Task: Create in the project AgileFalcon in Backlog an issue 'Upgrade the deployment pipeline of a web application to improve the speed and reliability of deployment', assign it to team member softage.3@softage.net and change the status to IN PROGRESS. Create in the project AgileFalcon in Backlog an issue 'Create a new online platform for online photography courses with advanced image editing and composition features', assign it to team member softage.4@softage.net and change the status to IN PROGRESS
Action: Mouse moved to (313, 238)
Screenshot: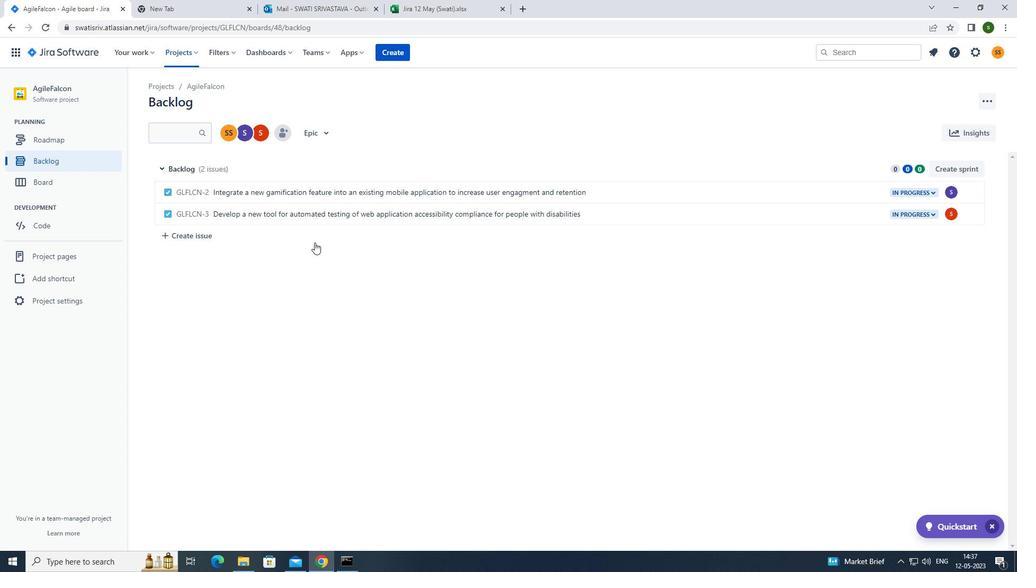 
Action: Mouse pressed left at (313, 238)
Screenshot: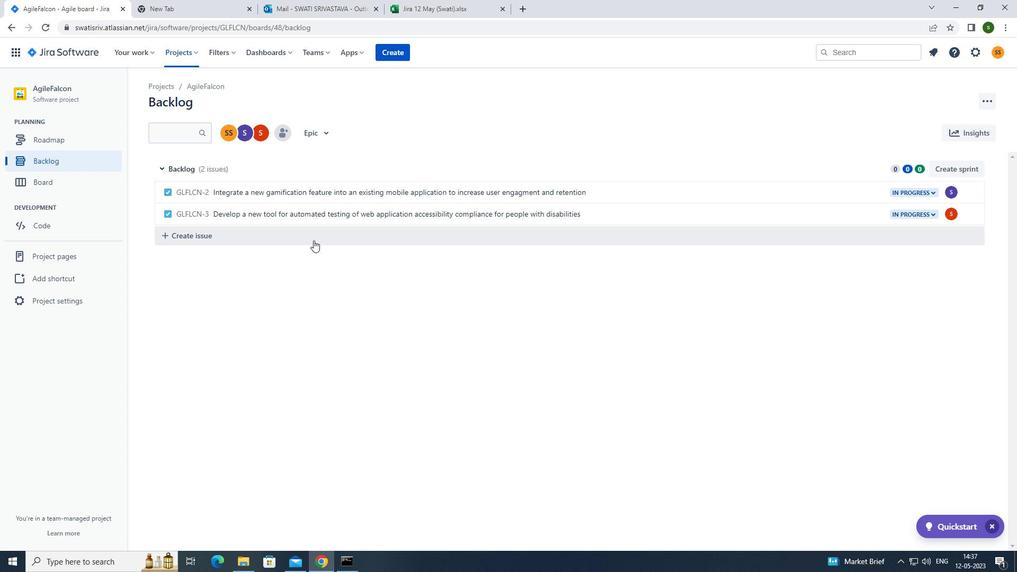 
Action: Mouse moved to (334, 235)
Screenshot: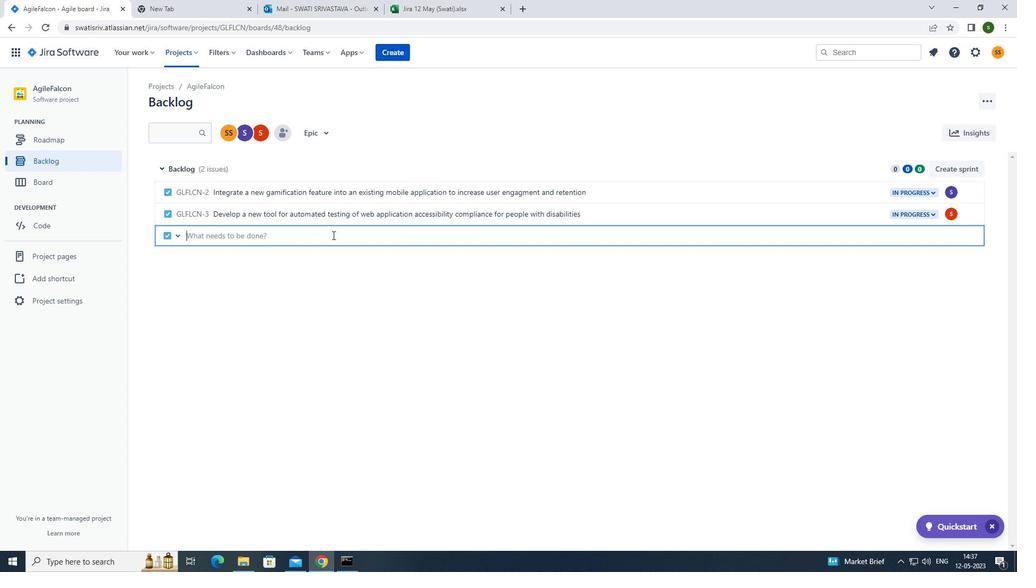 
Action: Key pressed <Key.caps_lock>u<Key.caps_lock>pgrade<Key.space>the<Key.space>deployment<Key.space>pipeline<Key.space>of<Key.space>a<Key.space>web<Key.space>application<Key.space>to<Key.space>improve<Key.space>the<Key.space>sppeed<Key.space>
Screenshot: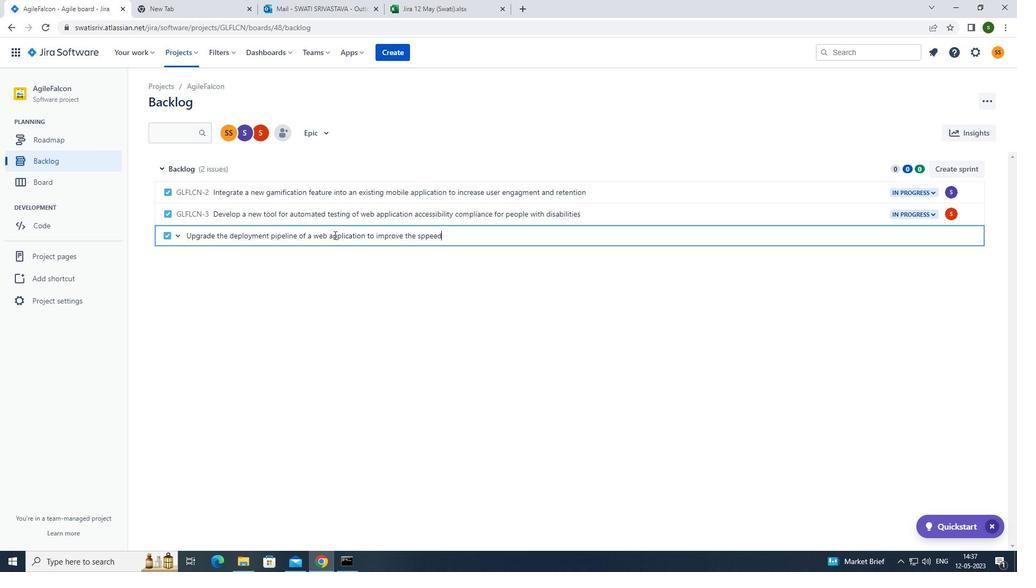 
Action: Mouse moved to (426, 235)
Screenshot: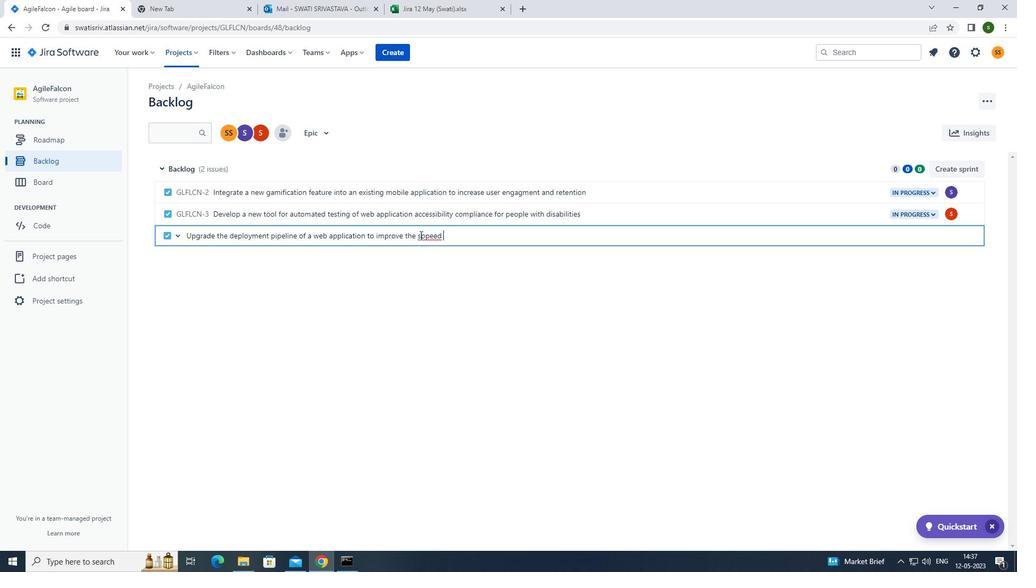
Action: Mouse pressed left at (426, 235)
Screenshot: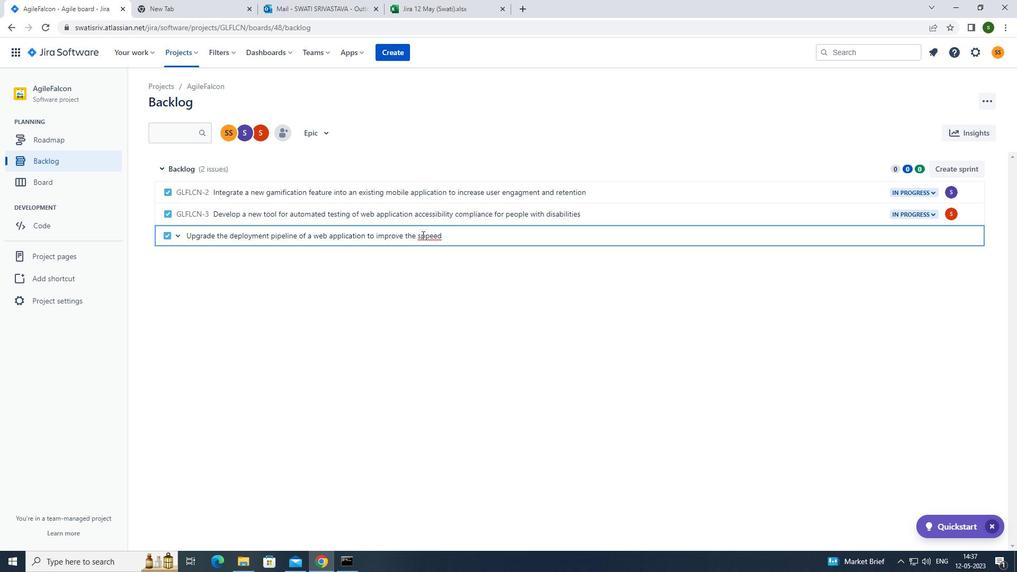 
Action: Key pressed <Key.backspace>
Screenshot: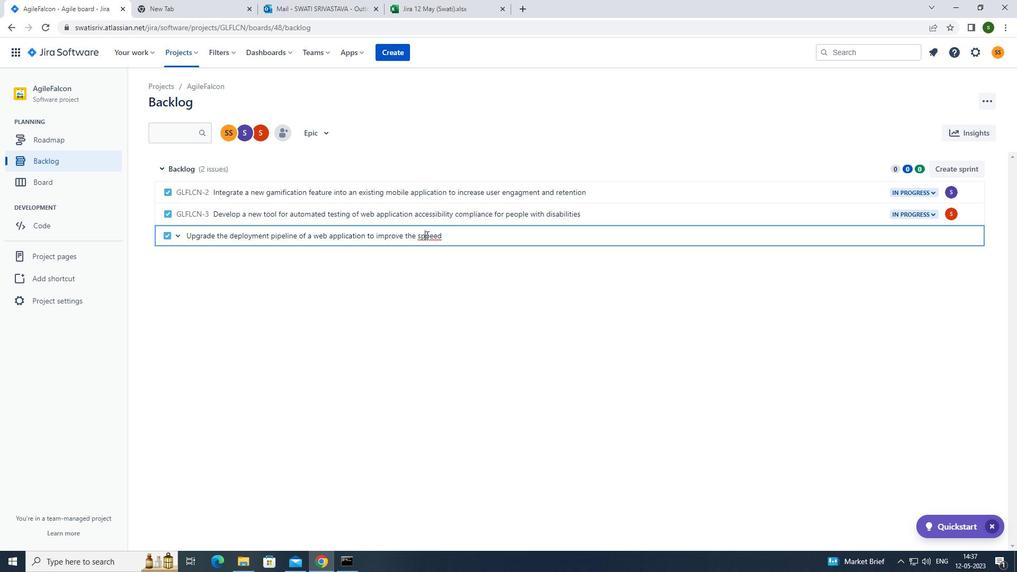 
Action: Mouse moved to (448, 233)
Screenshot: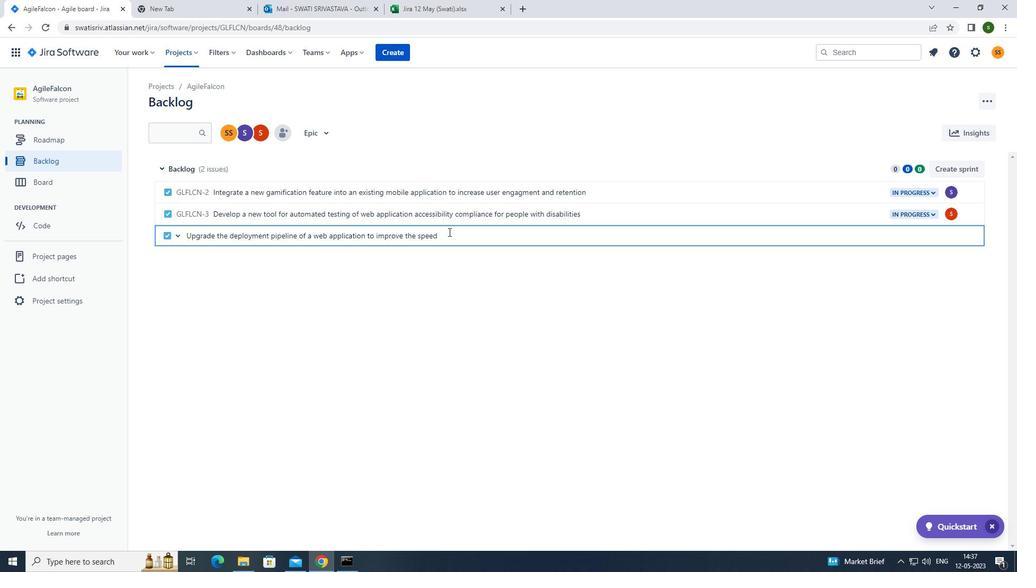
Action: Mouse pressed left at (448, 233)
Screenshot: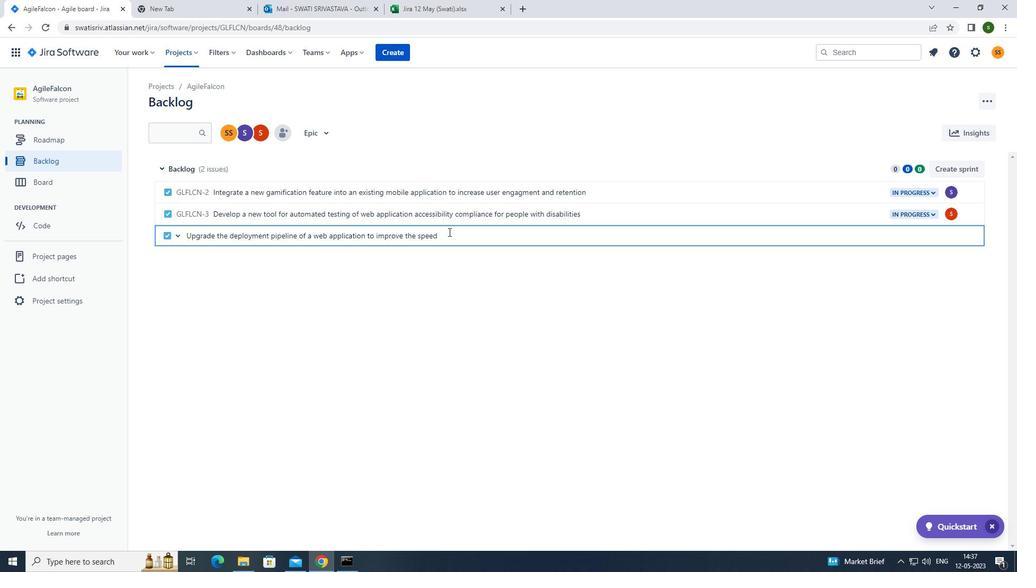 
Action: Key pressed and<Key.space>reliability<Key.space>of<Key.space>deployment<Key.space><Key.enter>
Screenshot: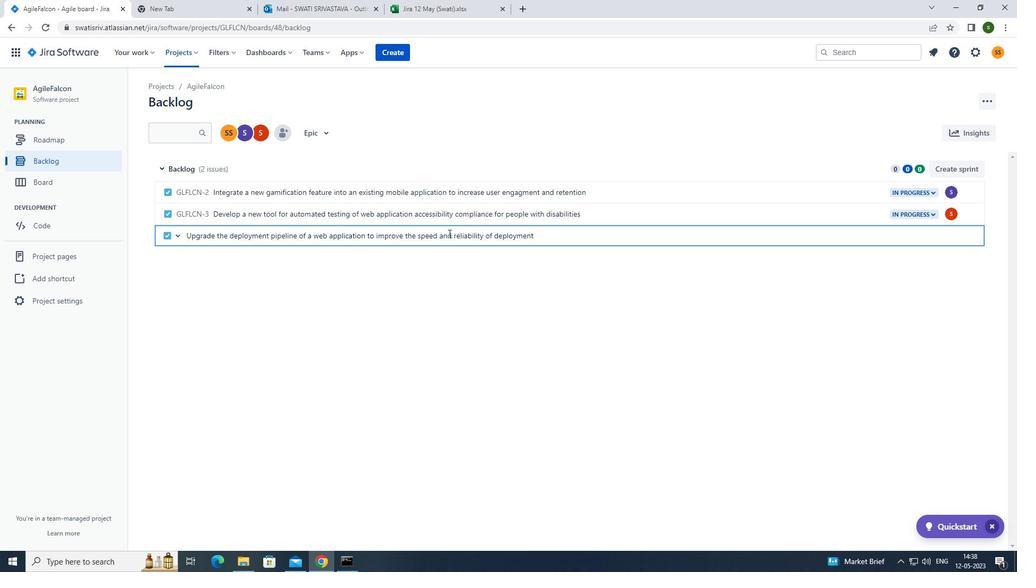 
Action: Mouse moved to (949, 239)
Screenshot: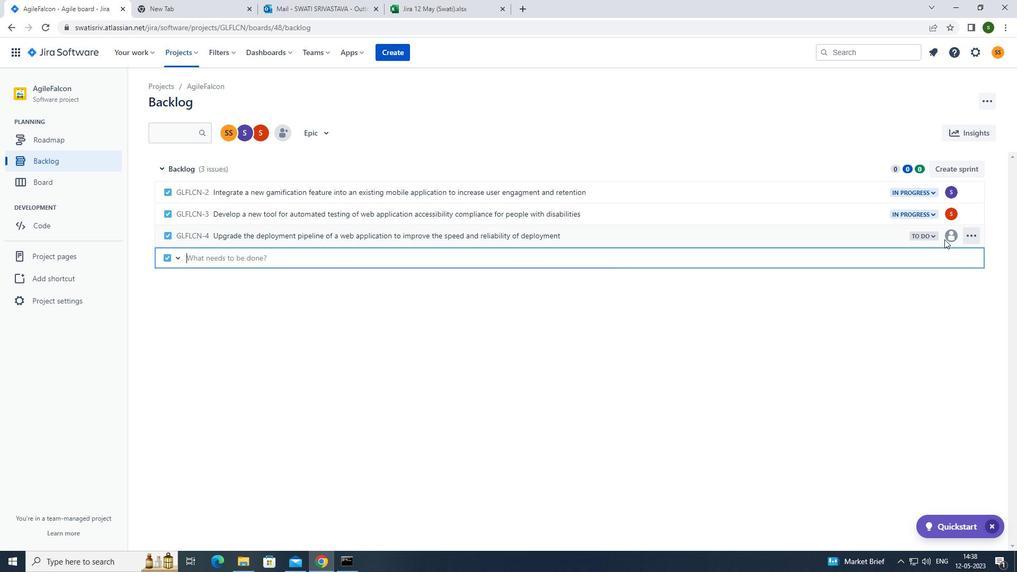 
Action: Mouse pressed left at (949, 239)
Screenshot: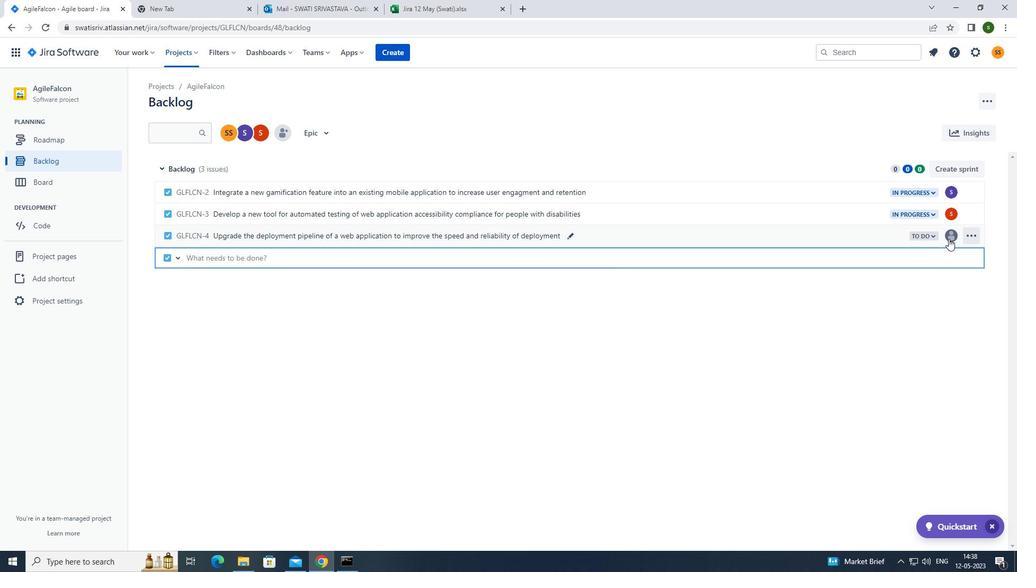
Action: Mouse moved to (870, 346)
Screenshot: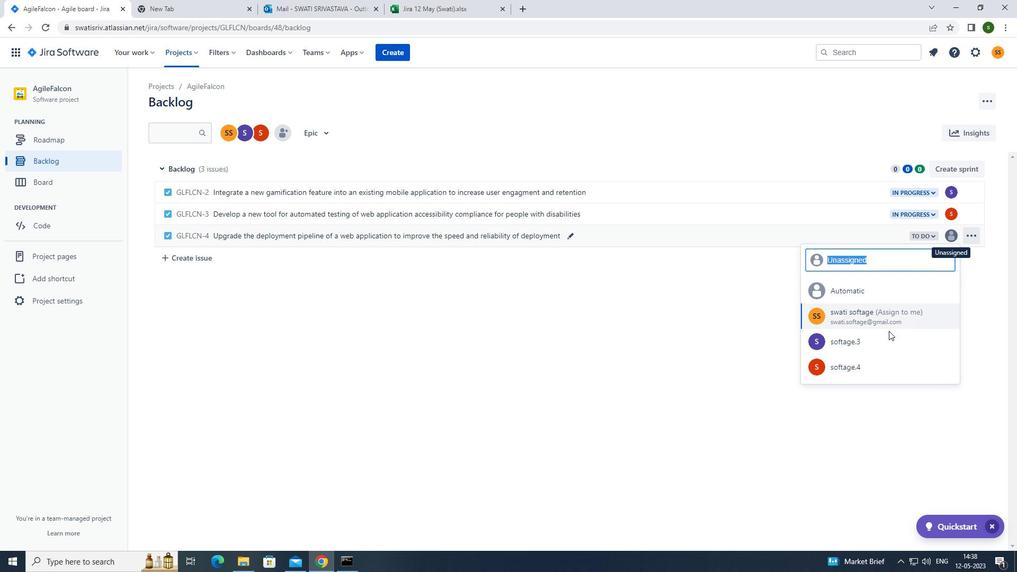 
Action: Mouse pressed left at (870, 346)
Screenshot: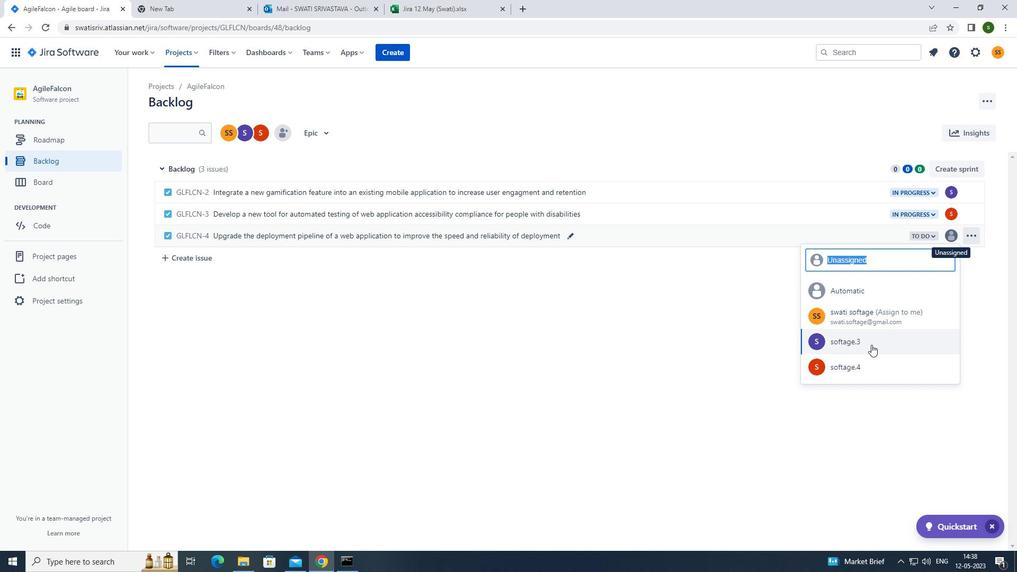 
Action: Mouse moved to (931, 234)
Screenshot: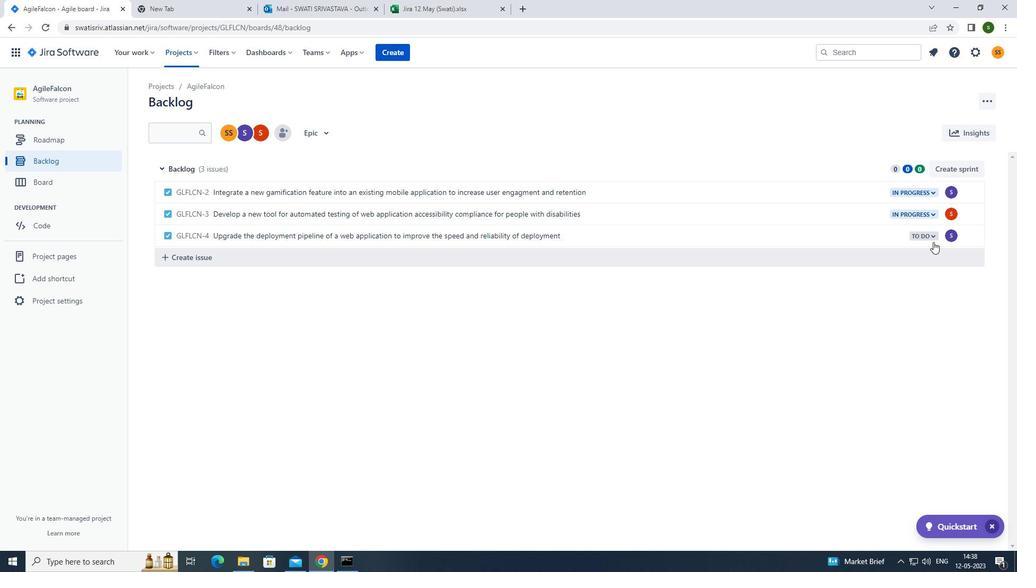 
Action: Mouse pressed left at (931, 234)
Screenshot: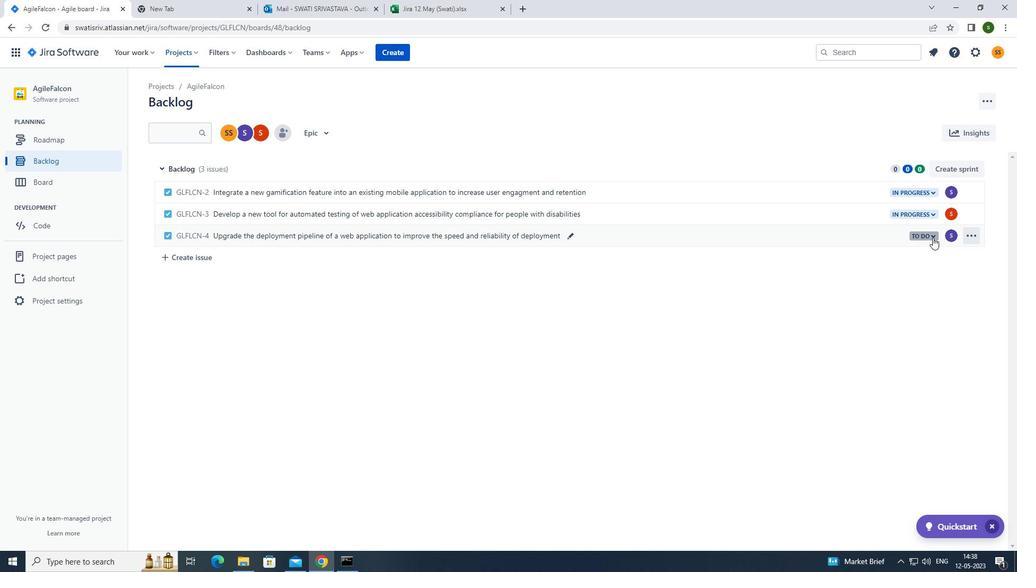 
Action: Mouse moved to (896, 256)
Screenshot: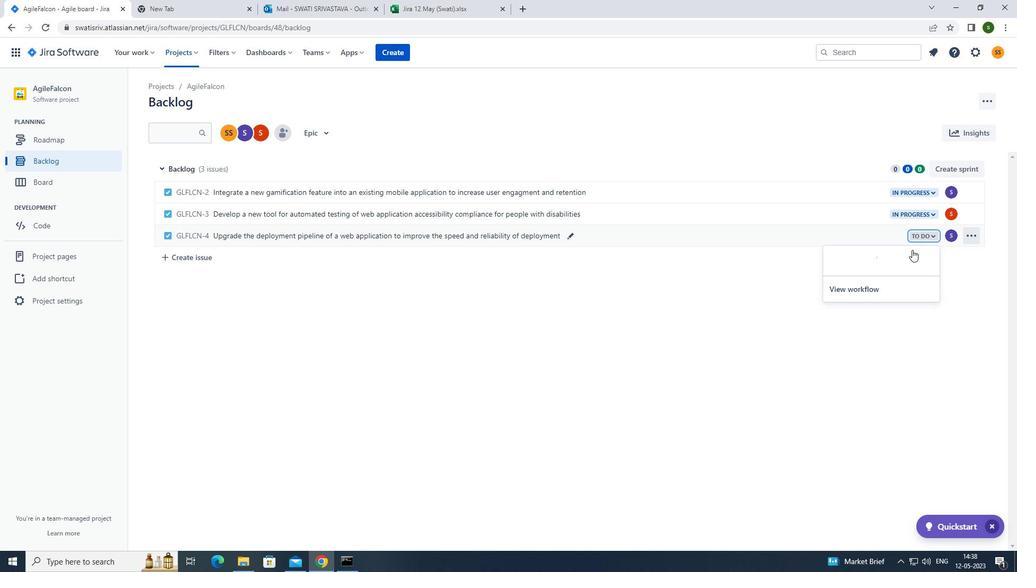 
Action: Mouse pressed left at (896, 256)
Screenshot: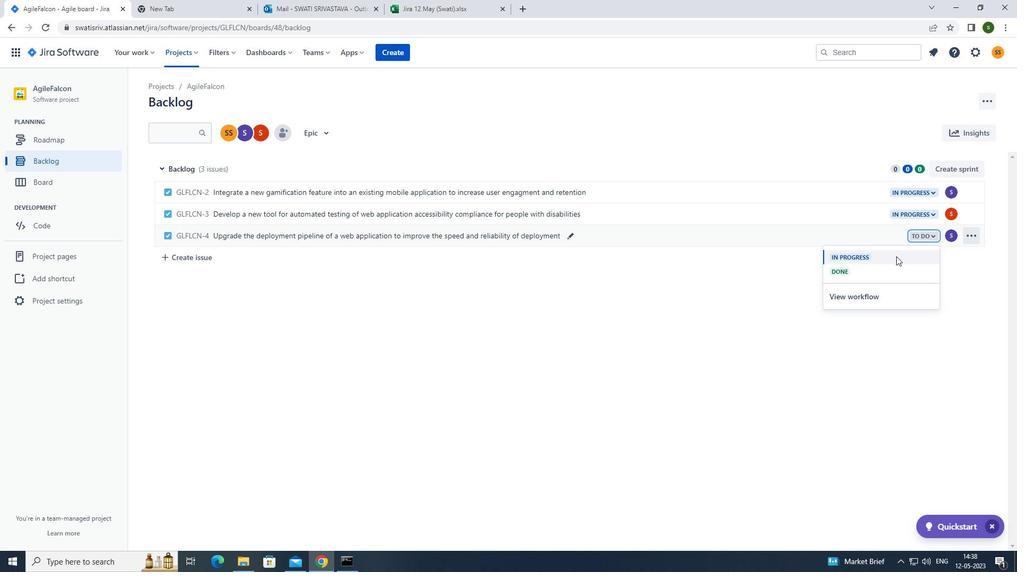 
Action: Mouse moved to (234, 260)
Screenshot: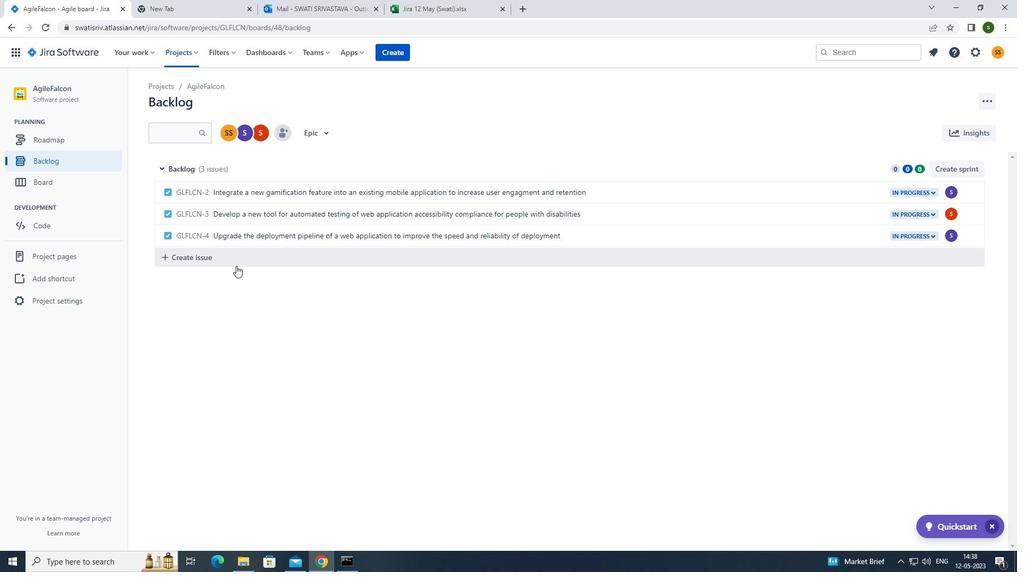 
Action: Mouse pressed left at (234, 260)
Screenshot: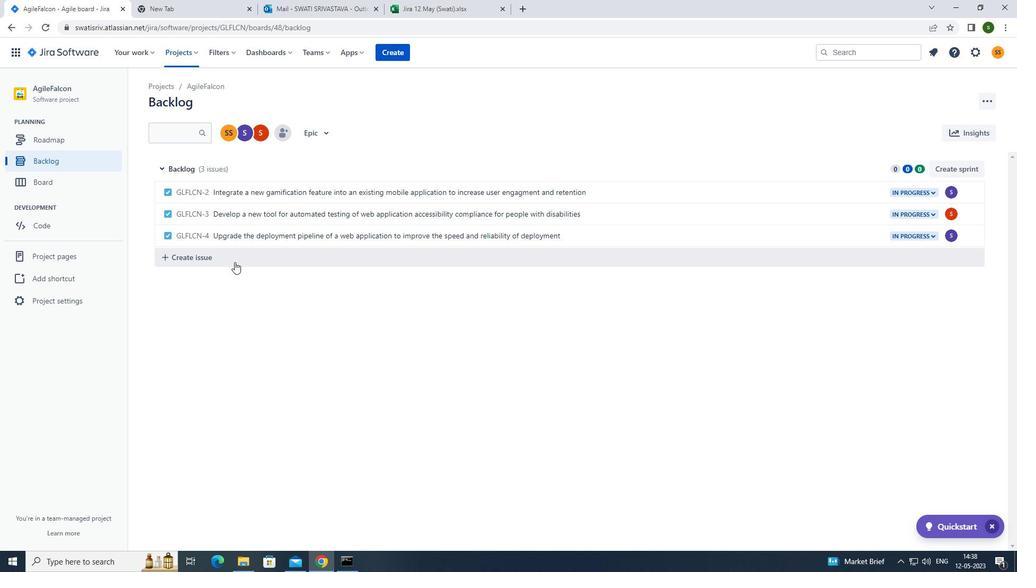 
Action: Mouse moved to (269, 257)
Screenshot: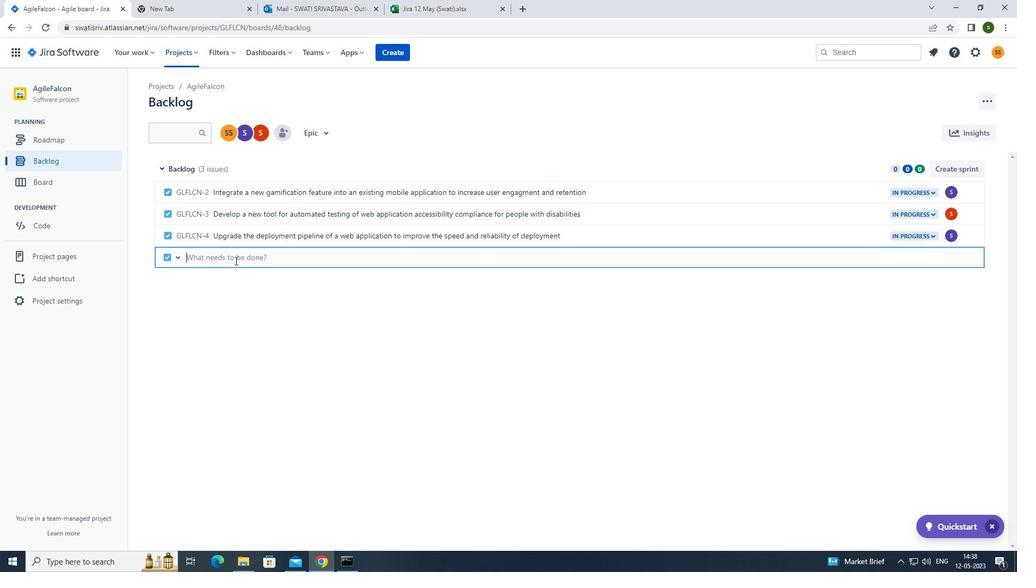 
Action: Key pressed <Key.caps_lock>c<Key.caps_lock>reate<Key.space>a<Key.space>new<Key.space>online<Key.space>platform<Key.space>for<Key.space>online<Key.space>photography<Key.space>courses<Key.space>with<Key.space>advanced<Key.space>image<Key.space>editing<Key.space>and<Key.space>composition<Key.space>features<Key.enter>
Screenshot: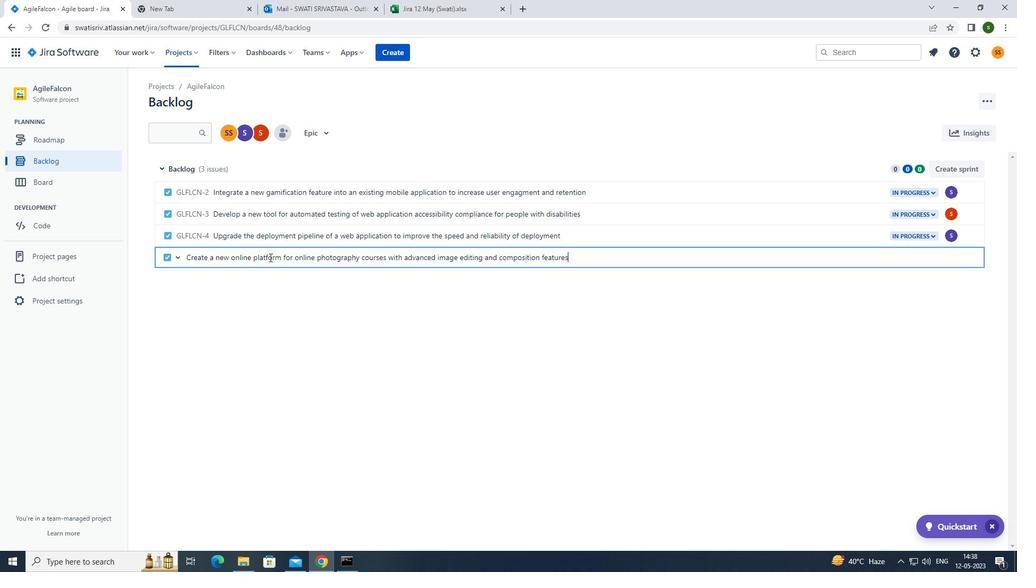 
Action: Mouse moved to (952, 259)
Screenshot: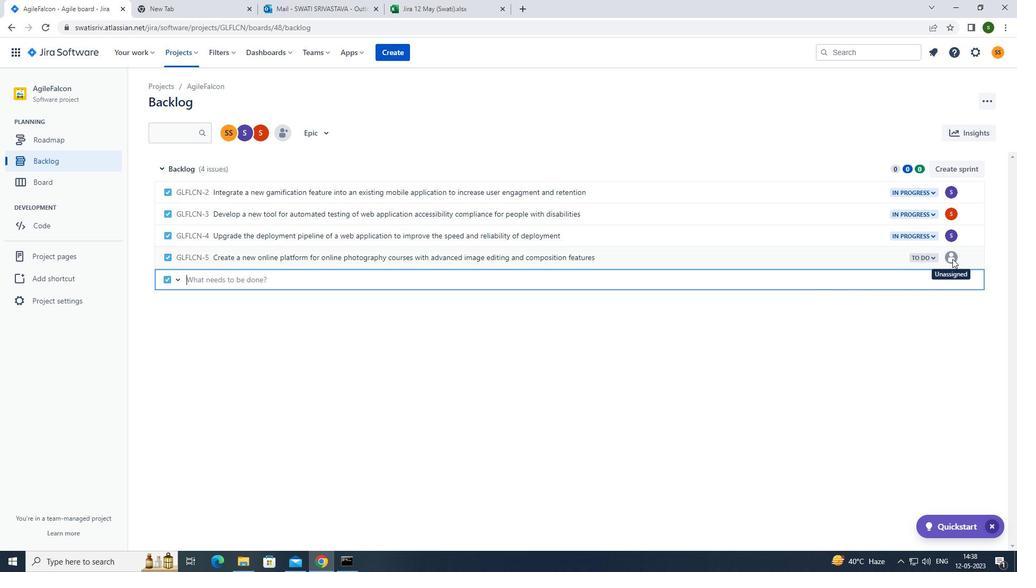 
Action: Mouse pressed left at (952, 259)
Screenshot: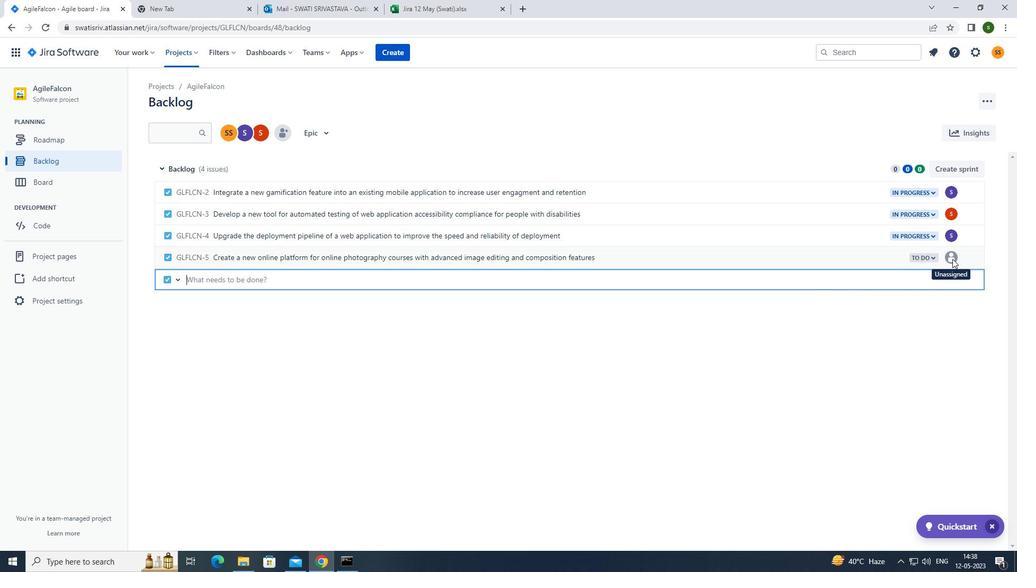 
Action: Mouse moved to (952, 256)
Screenshot: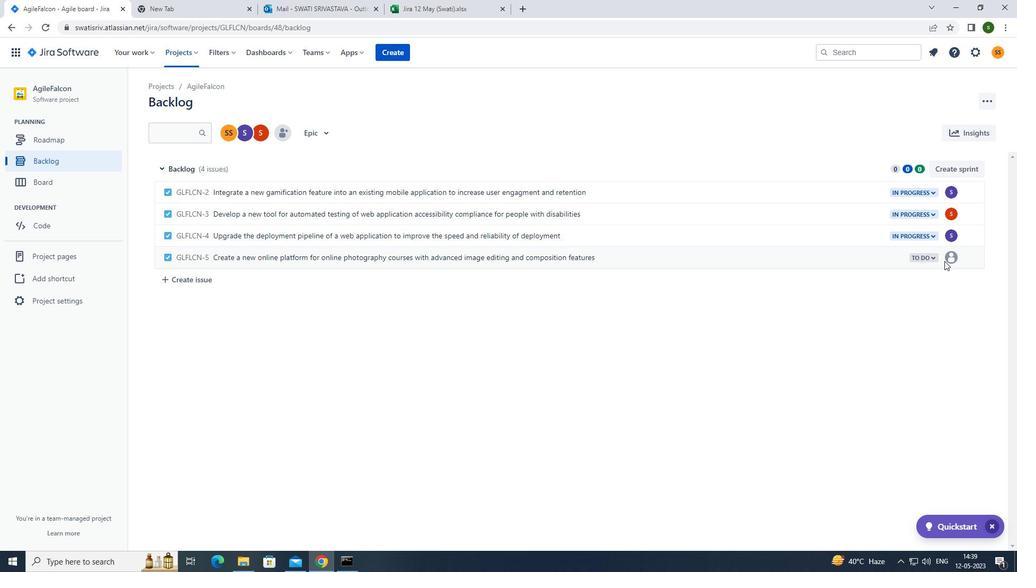 
Action: Mouse pressed left at (952, 256)
Screenshot: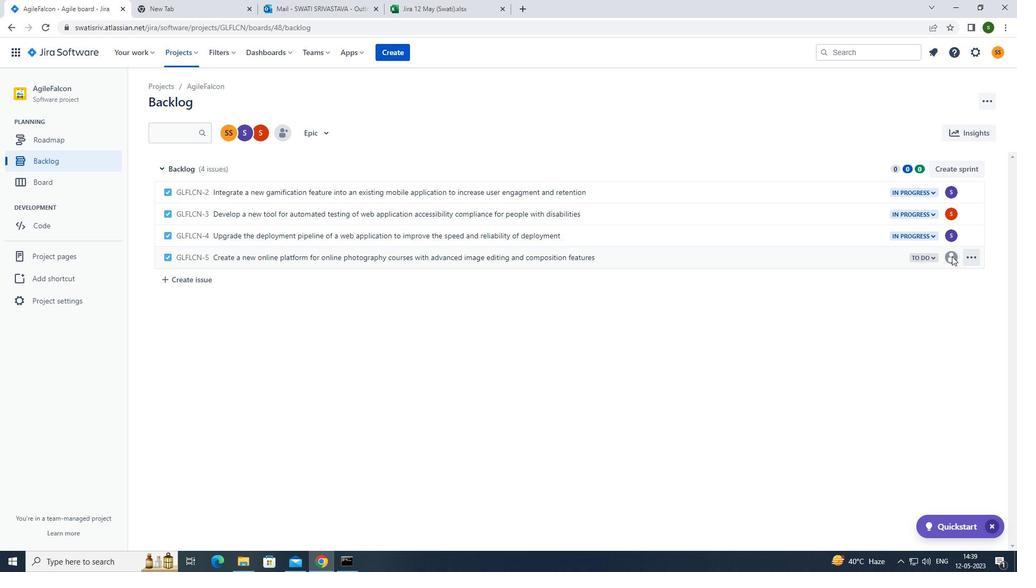 
Action: Mouse moved to (953, 257)
Screenshot: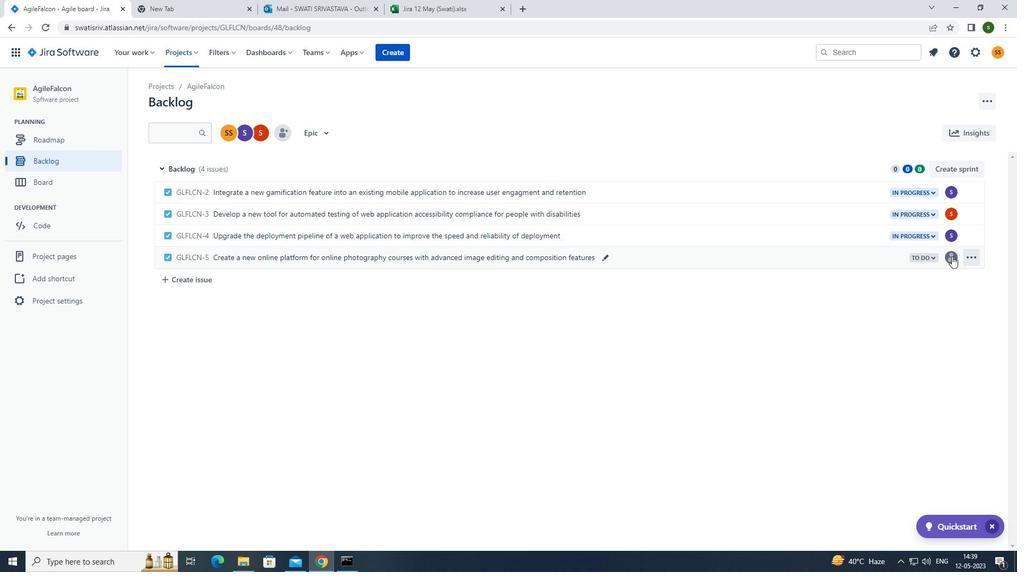 
Action: Mouse pressed left at (953, 257)
Screenshot: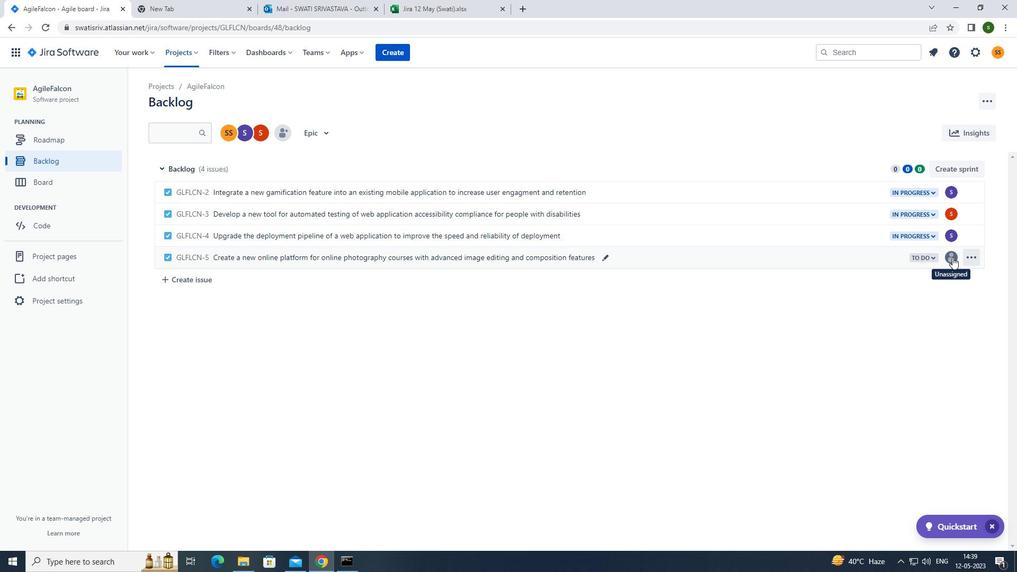 
Action: Mouse moved to (860, 386)
Screenshot: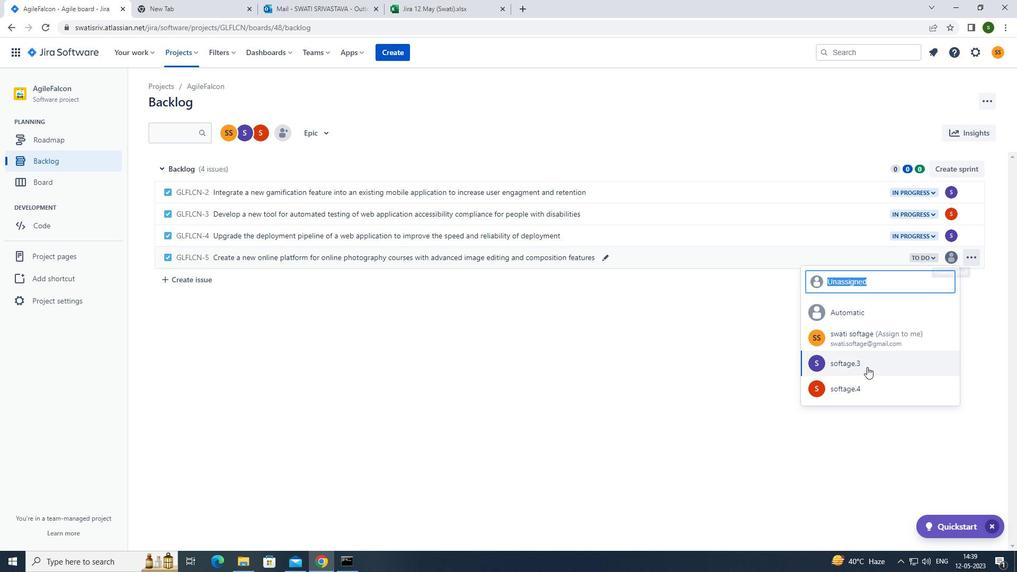 
Action: Mouse pressed left at (860, 386)
Screenshot: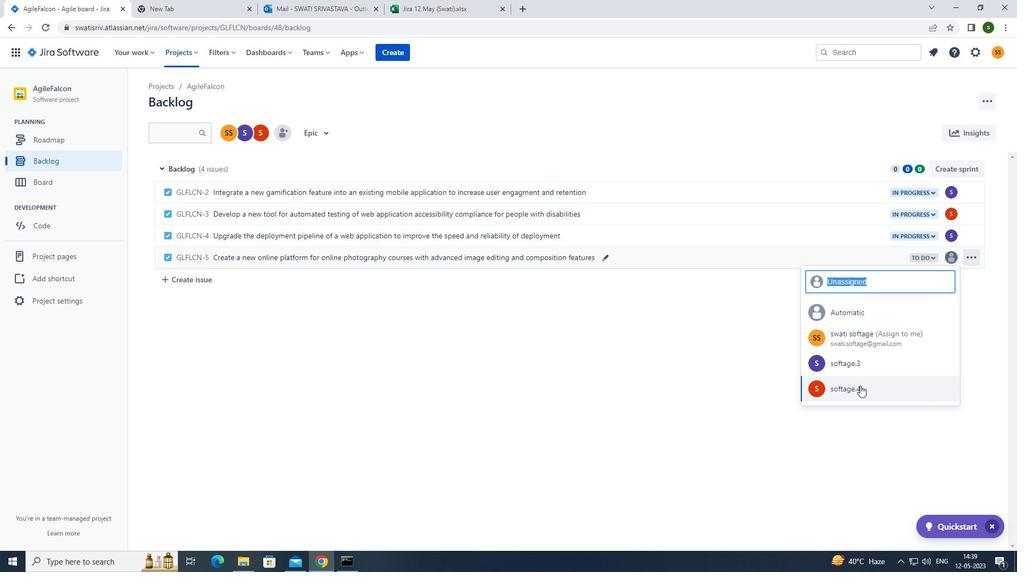 
Action: Mouse moved to (926, 261)
Screenshot: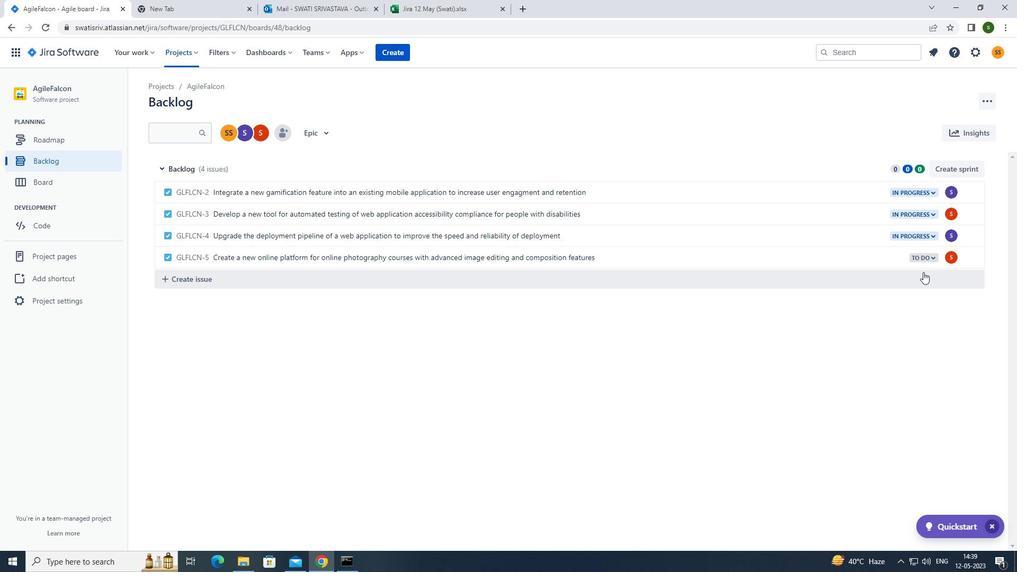 
Action: Mouse pressed left at (926, 261)
Screenshot: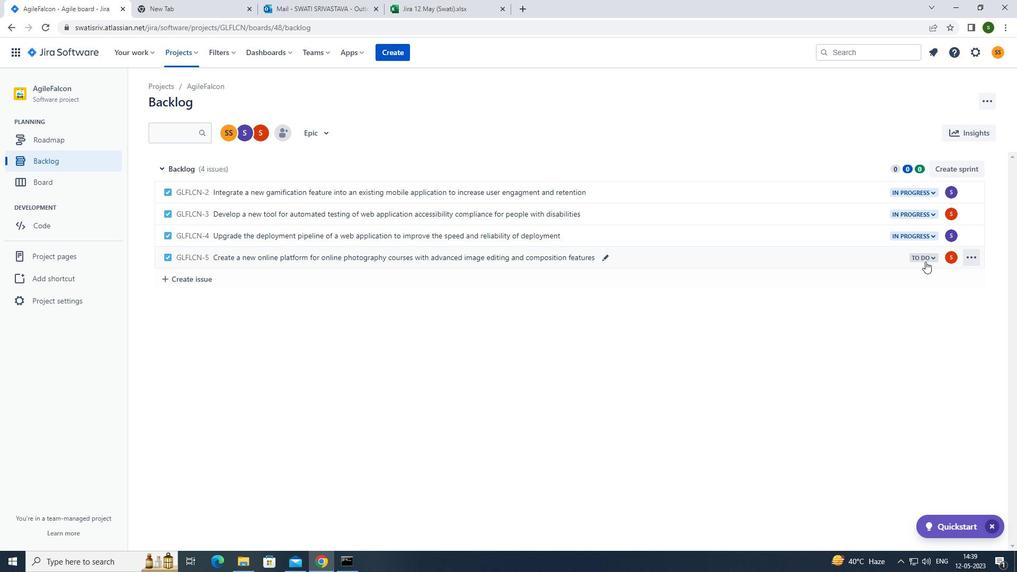 
Action: Mouse moved to (888, 275)
Screenshot: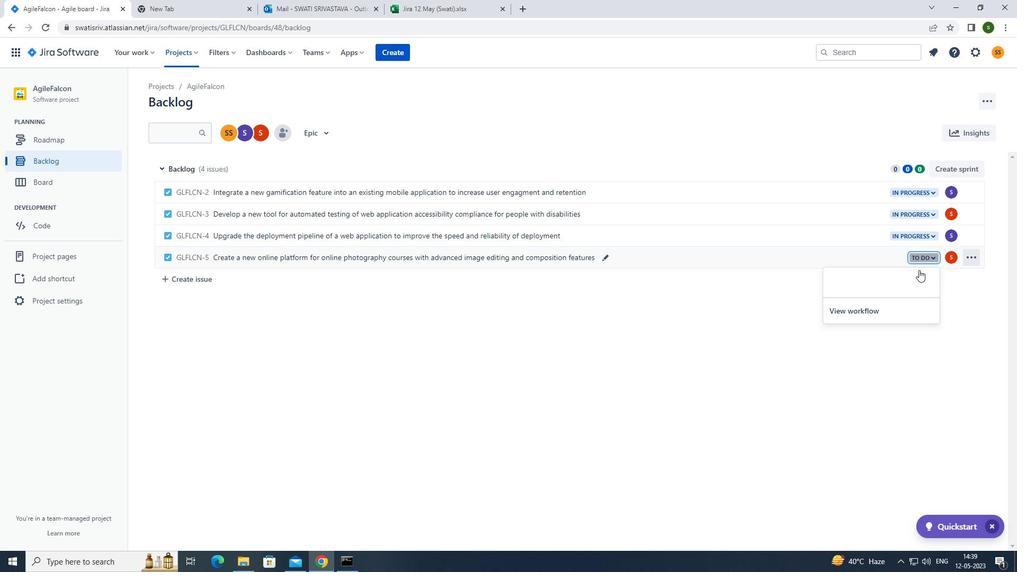 
Action: Mouse pressed left at (888, 275)
Screenshot: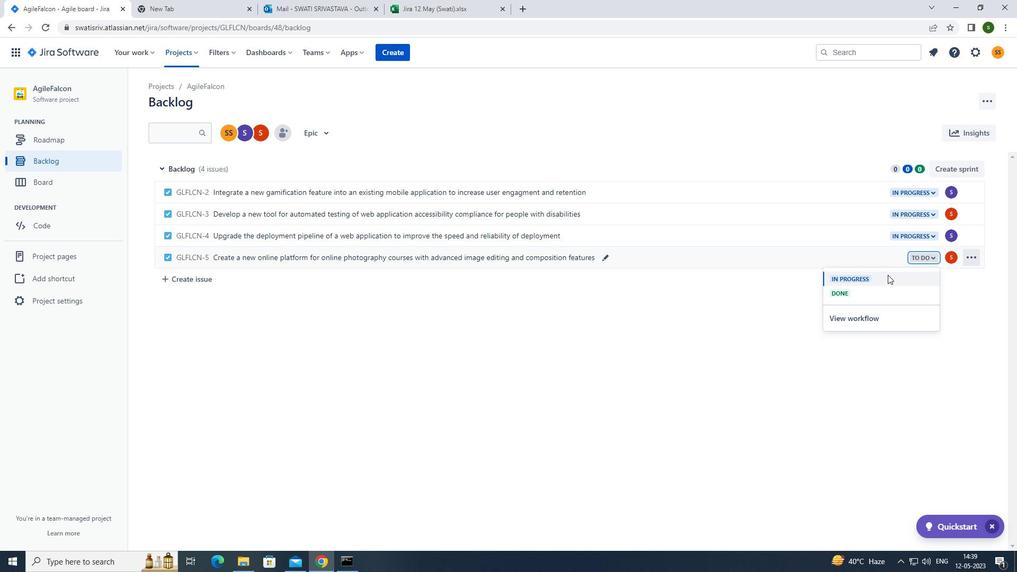
Action: Mouse moved to (689, 380)
Screenshot: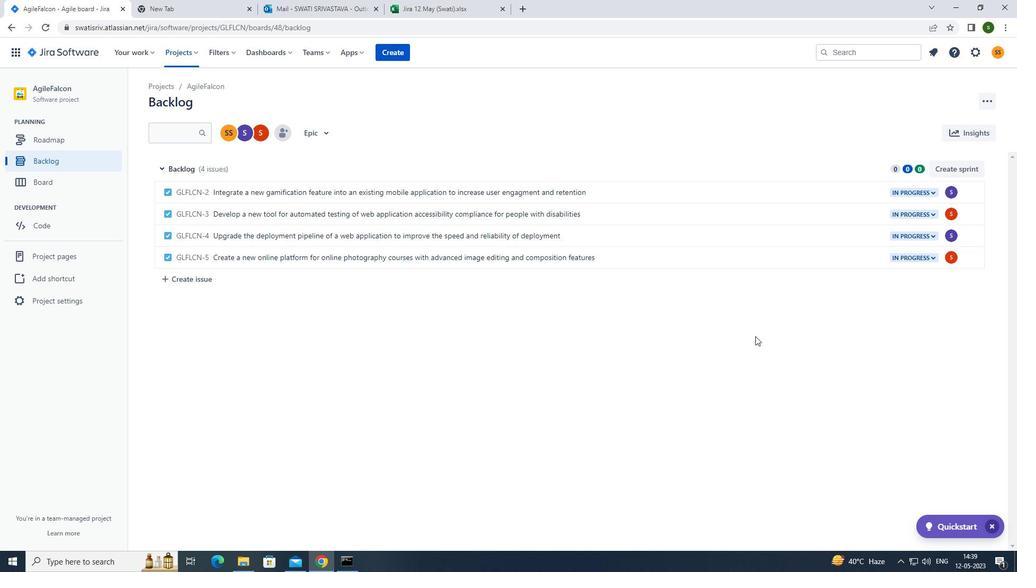 
